 Task: Add a field from the Popular template Effort Level with name TrackForge.
Action: Mouse moved to (111, 473)
Screenshot: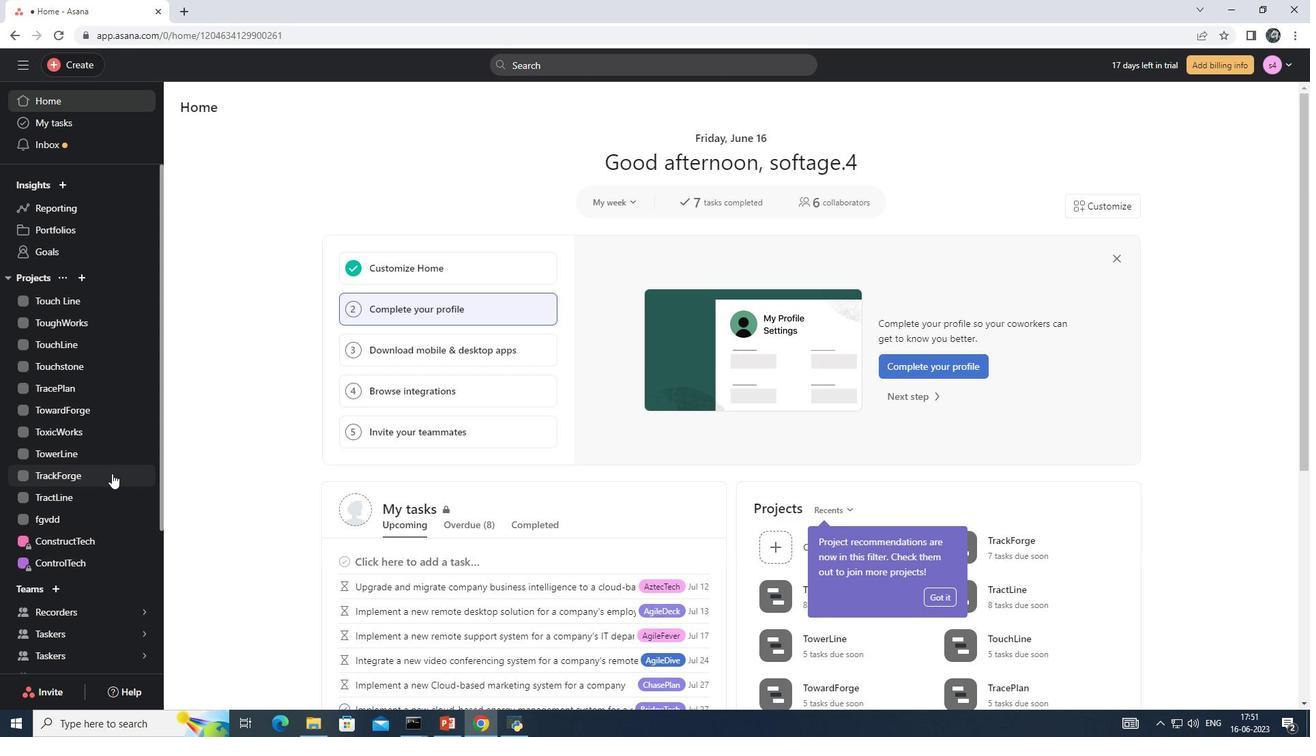
Action: Mouse pressed left at (111, 473)
Screenshot: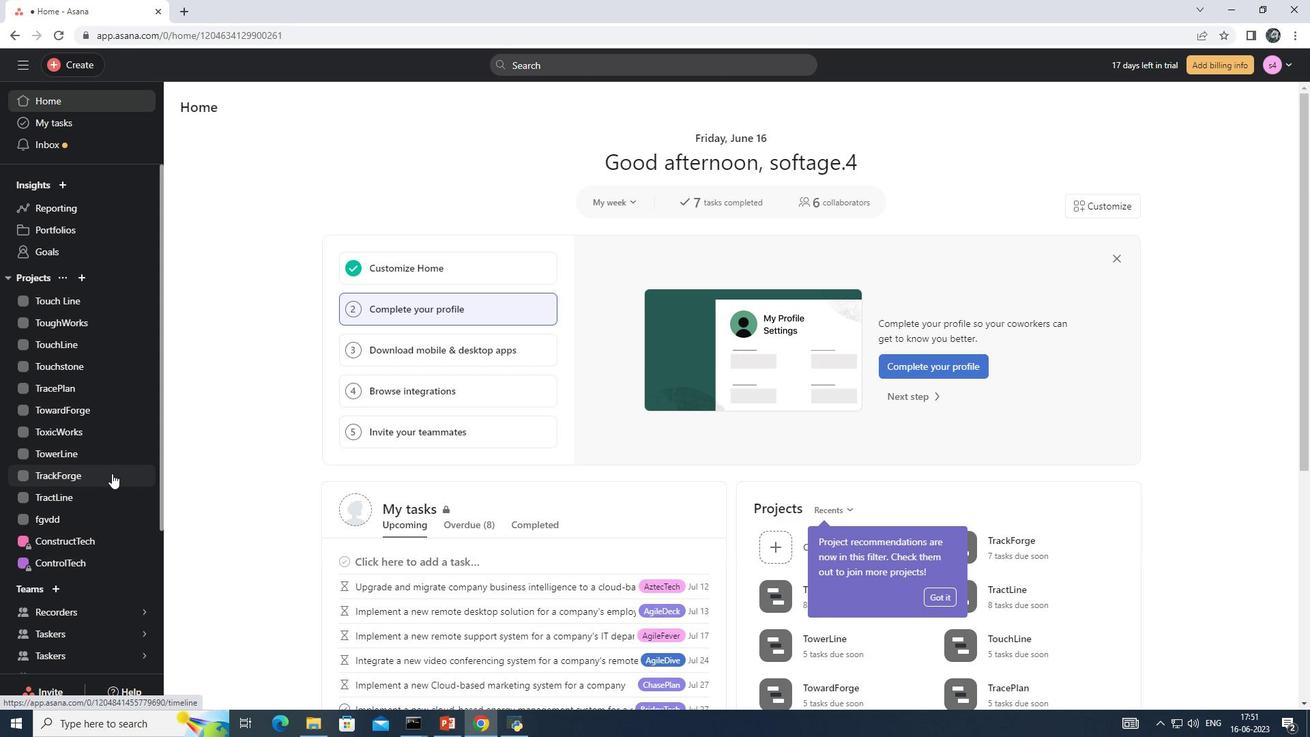 
Action: Mouse moved to (249, 142)
Screenshot: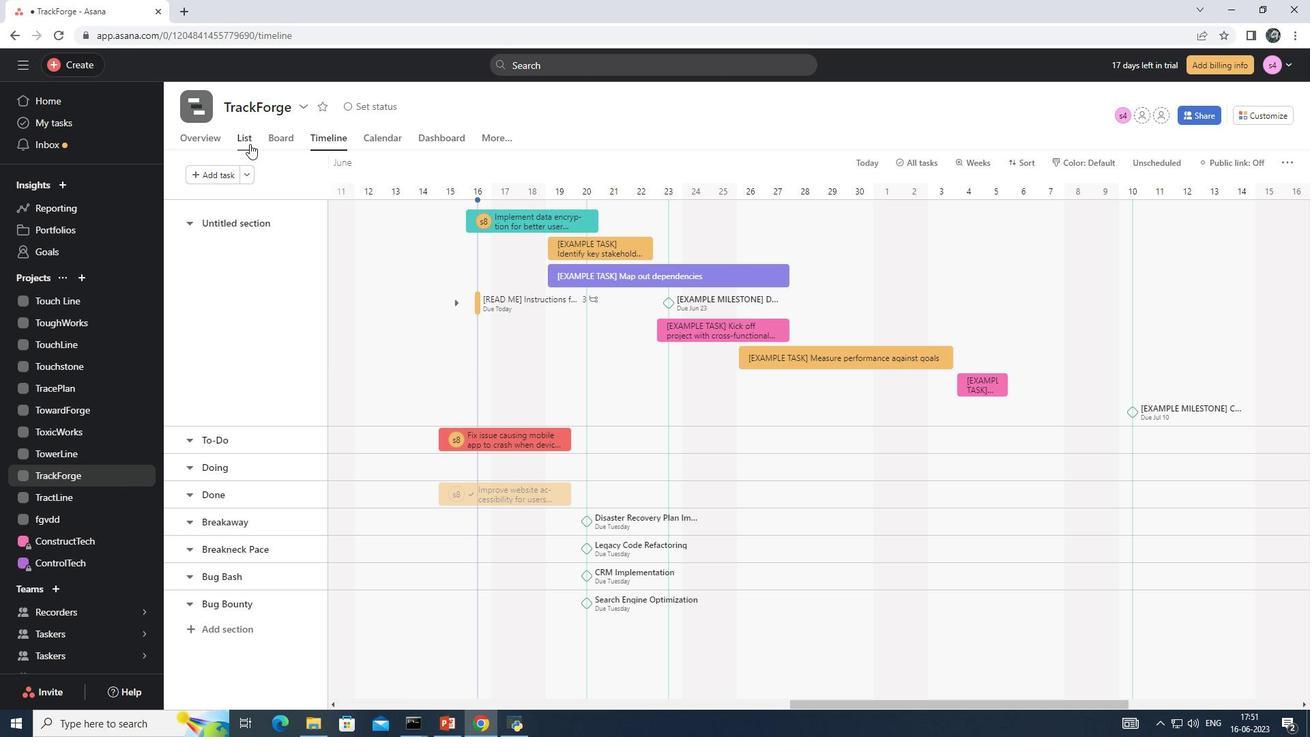 
Action: Mouse pressed left at (249, 142)
Screenshot: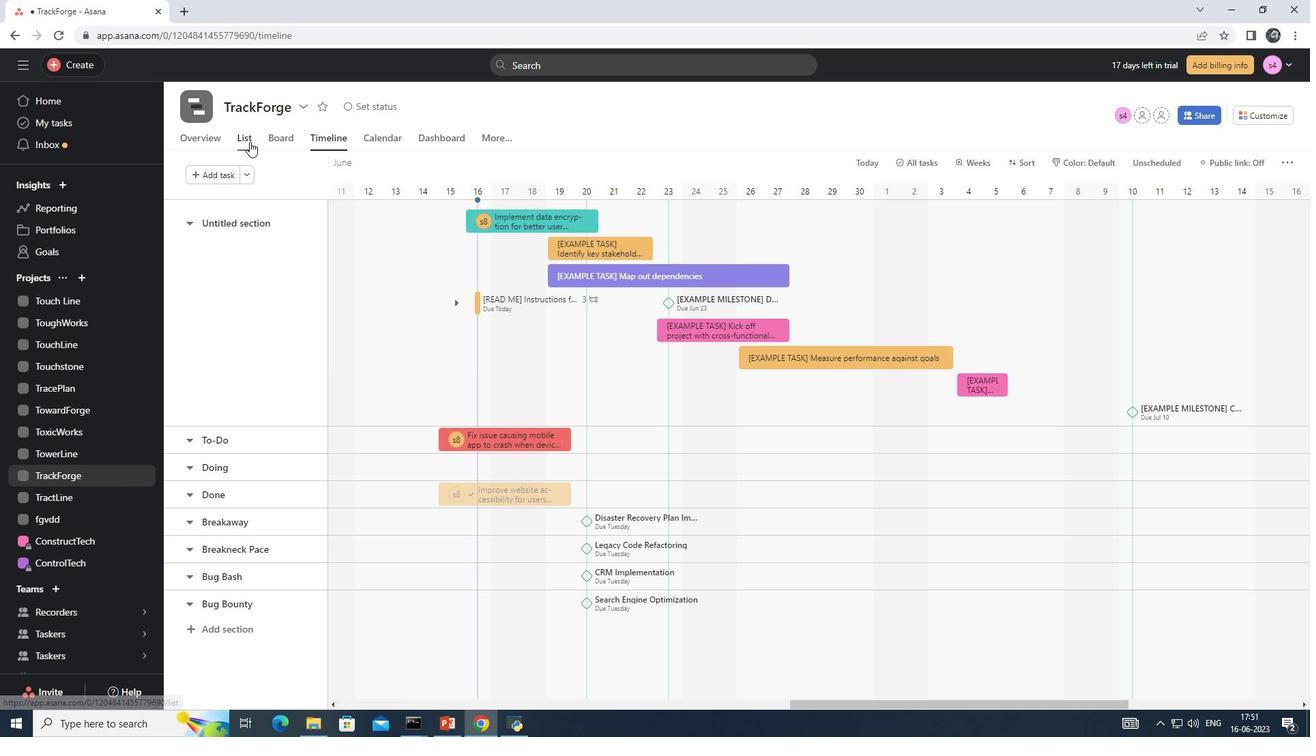 
Action: Mouse moved to (1022, 199)
Screenshot: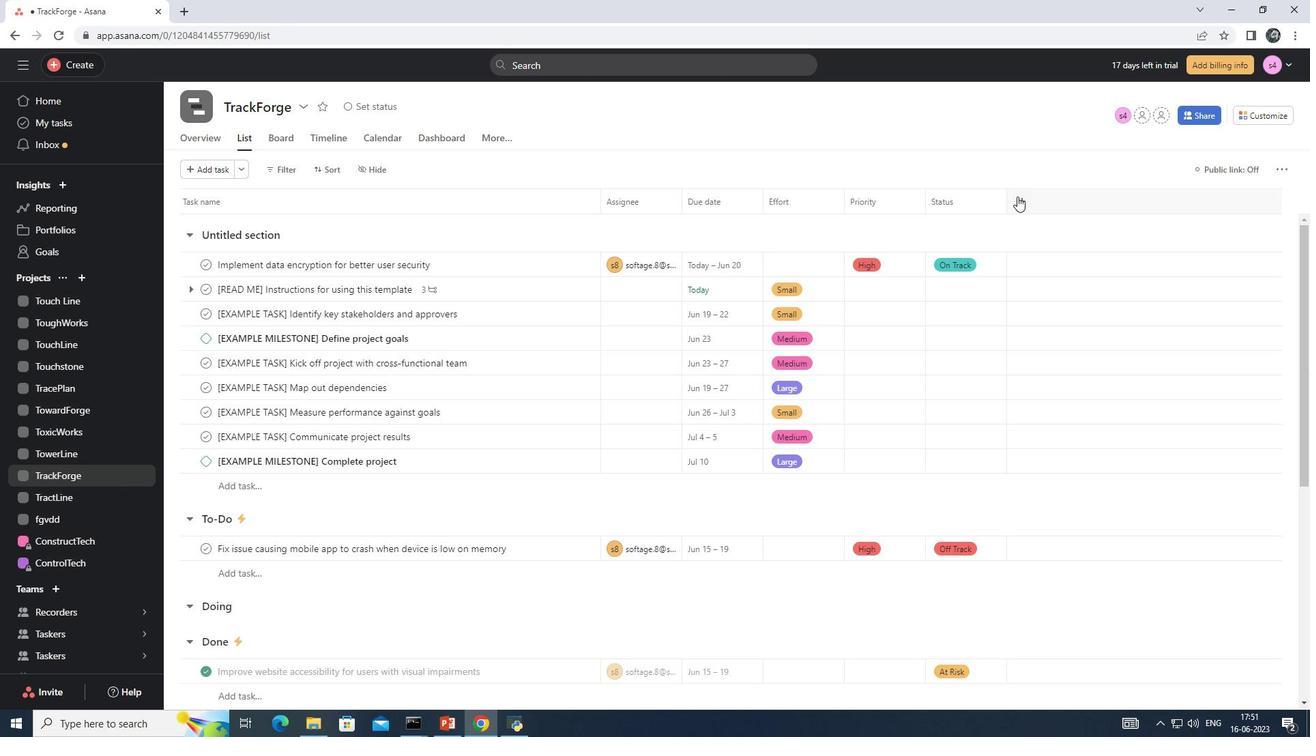 
Action: Mouse pressed left at (1022, 199)
Screenshot: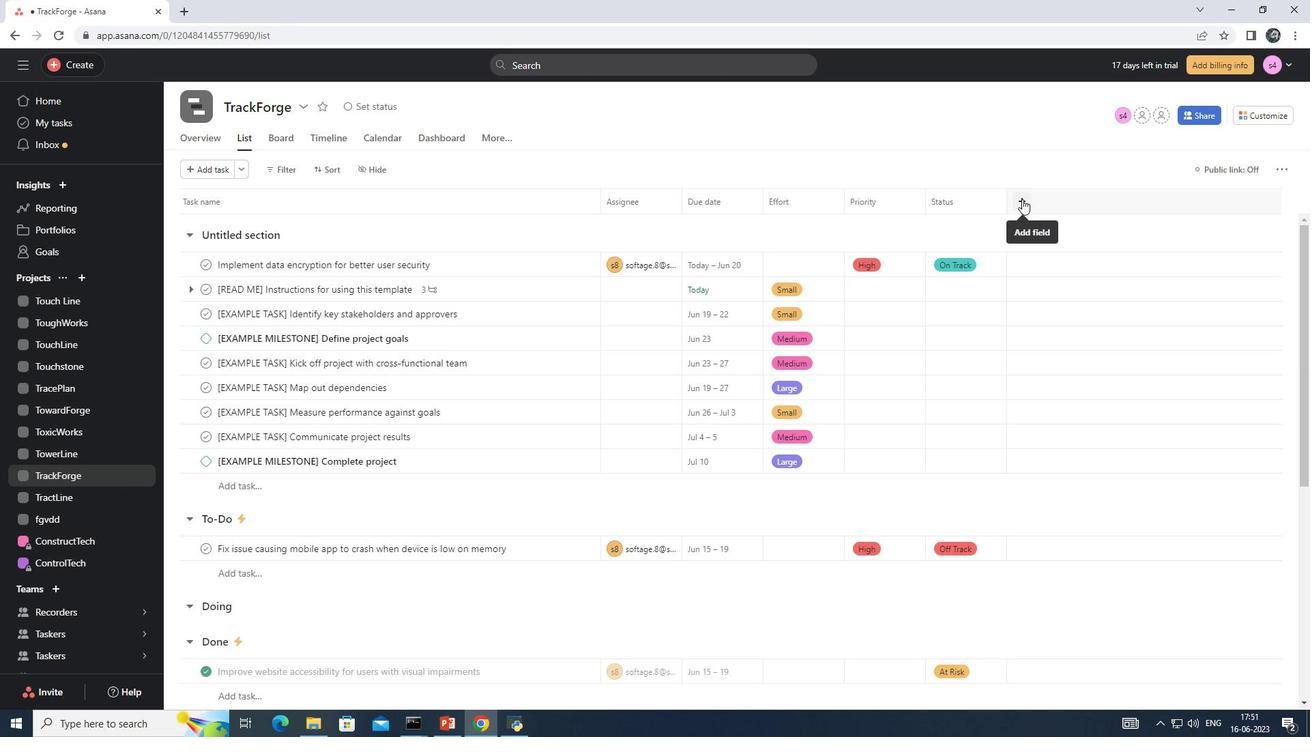 
Action: Mouse moved to (1089, 277)
Screenshot: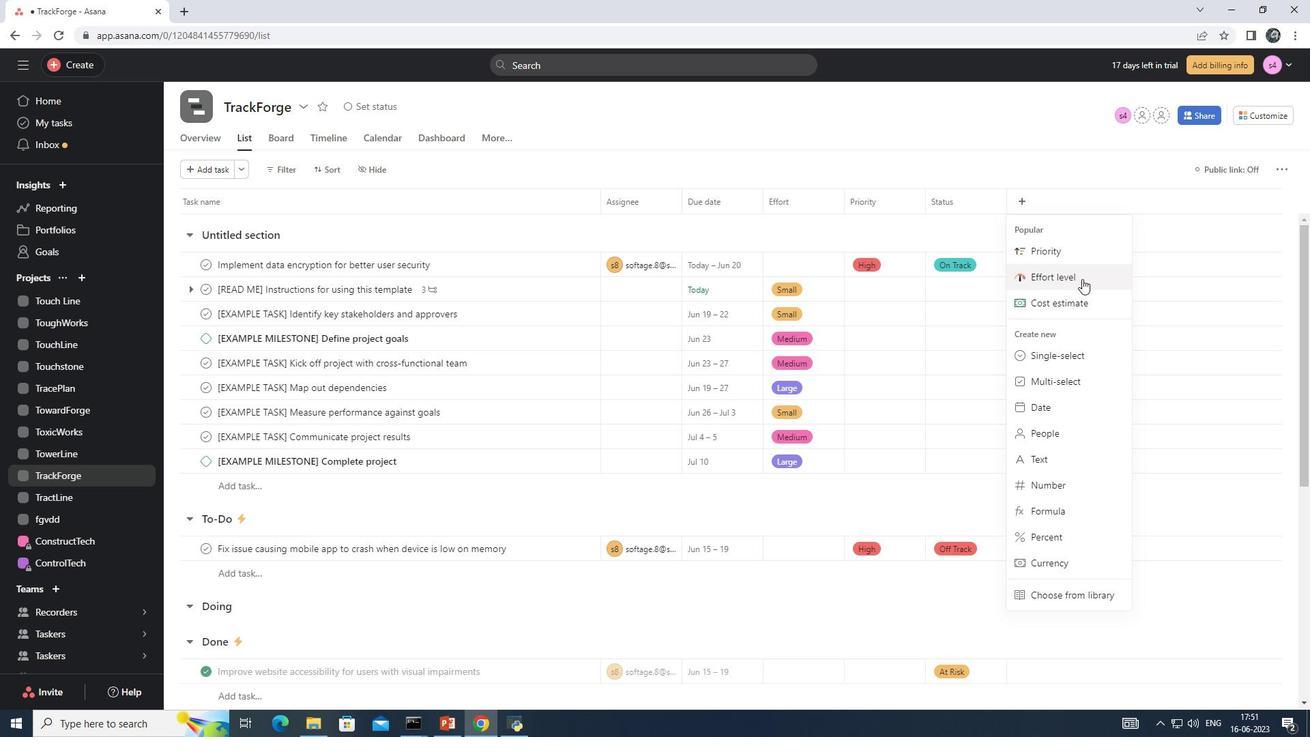 
Action: Mouse pressed left at (1089, 277)
Screenshot: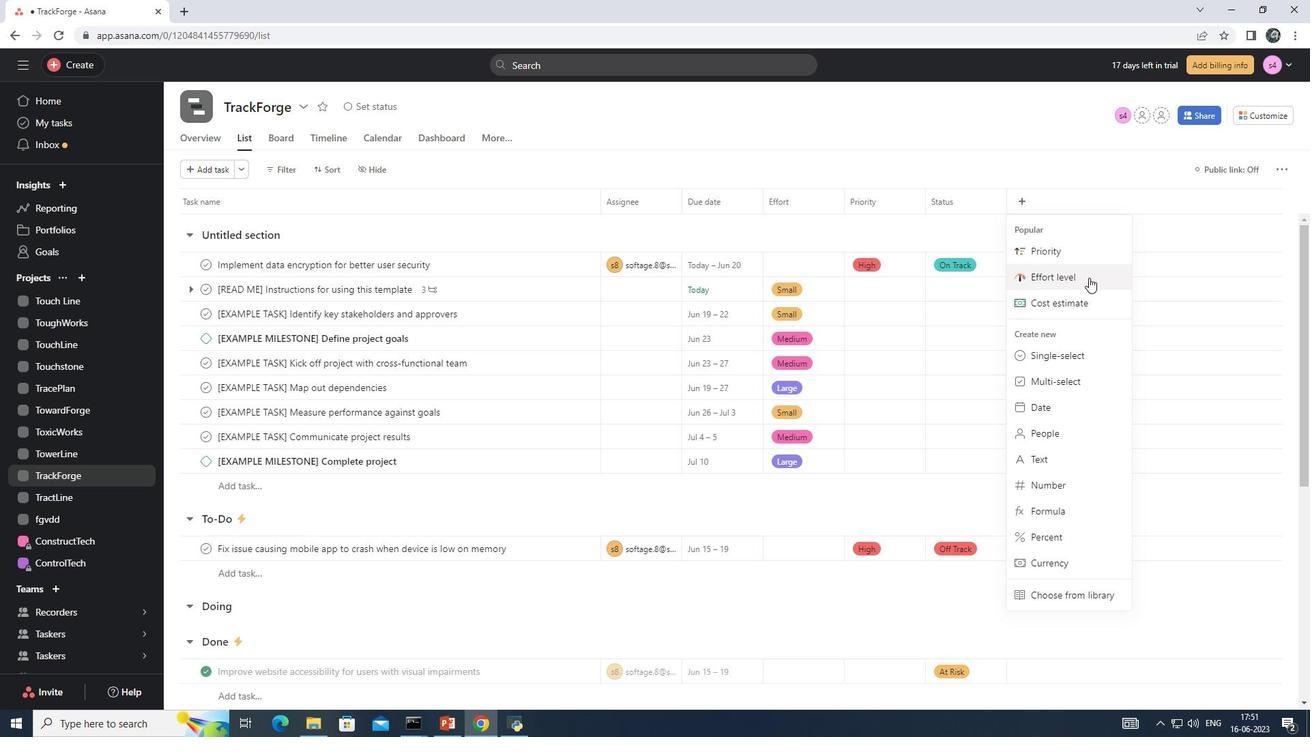
Action: Mouse moved to (581, 188)
Screenshot: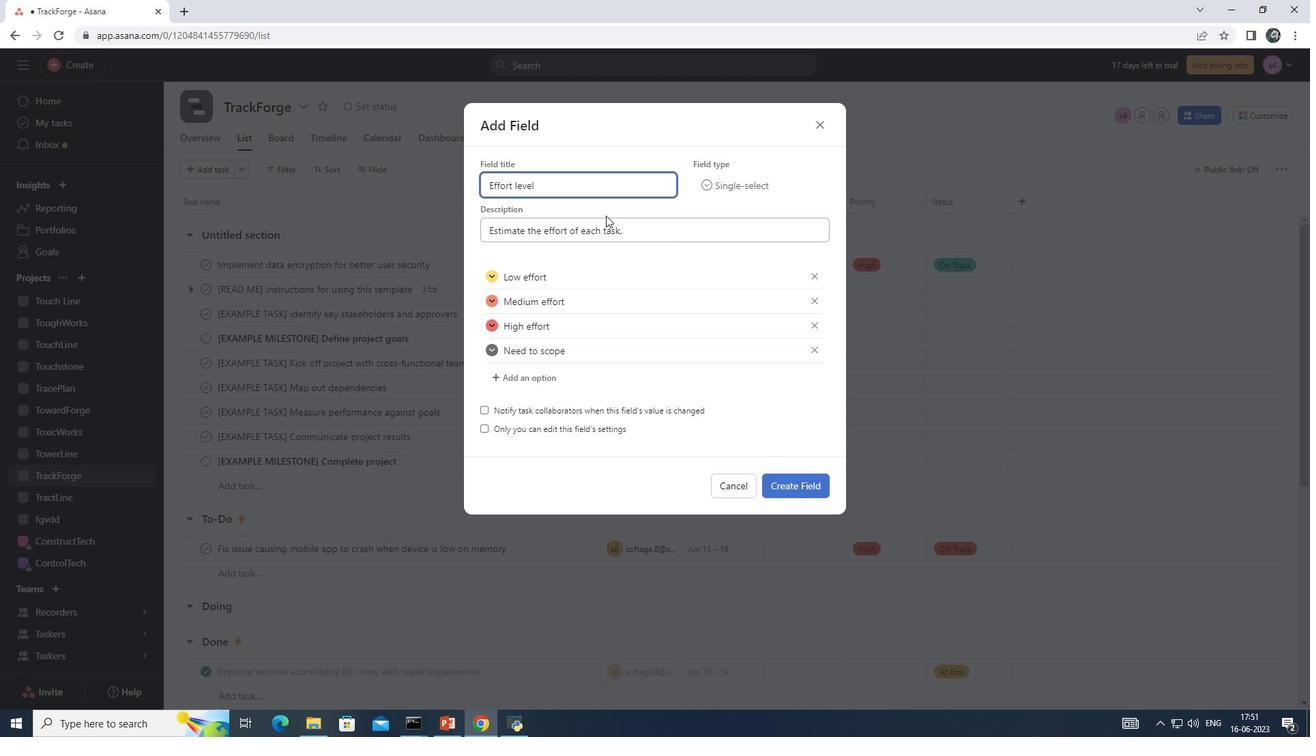 
Action: Key pressed <Key.backspace><Key.backspace><Key.backspace><Key.backspace><Key.backspace><Key.backspace><Key.backspace><Key.backspace><Key.backspace><Key.backspace><Key.backspace><Key.backspace><Key.backspace><Key.backspace><Key.backspace><Key.backspace><Key.backspace><Key.backspace><Key.backspace><Key.shift>Track<Key.space><Key.backspace><Key.shift>Forge
Screenshot: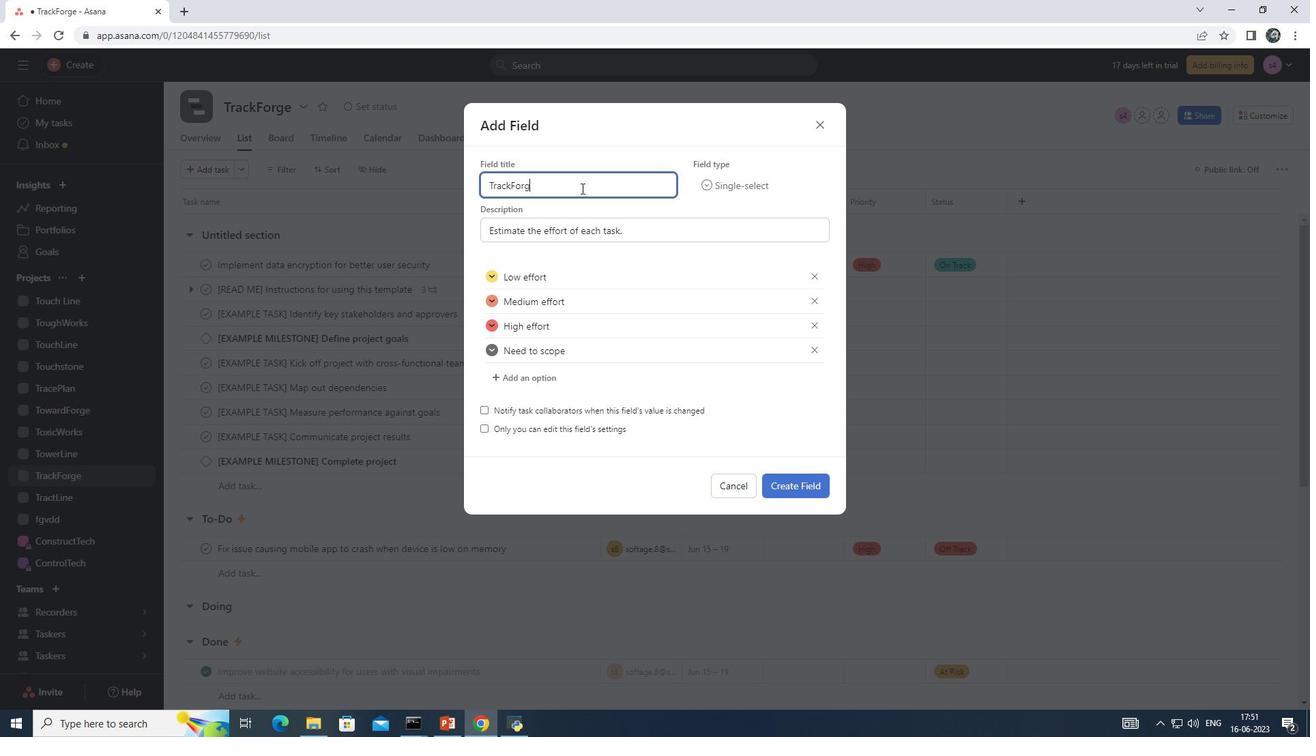 
Action: Mouse moved to (804, 480)
Screenshot: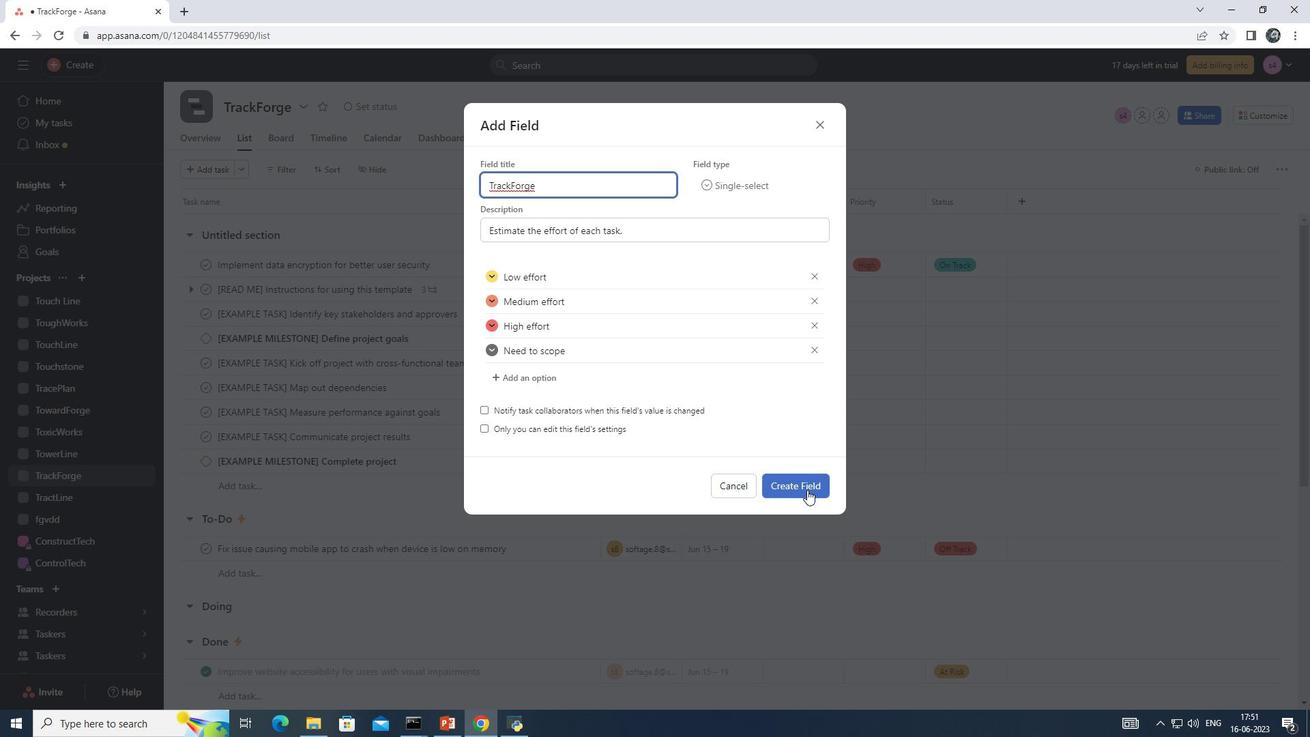 
Action: Mouse pressed left at (804, 480)
Screenshot: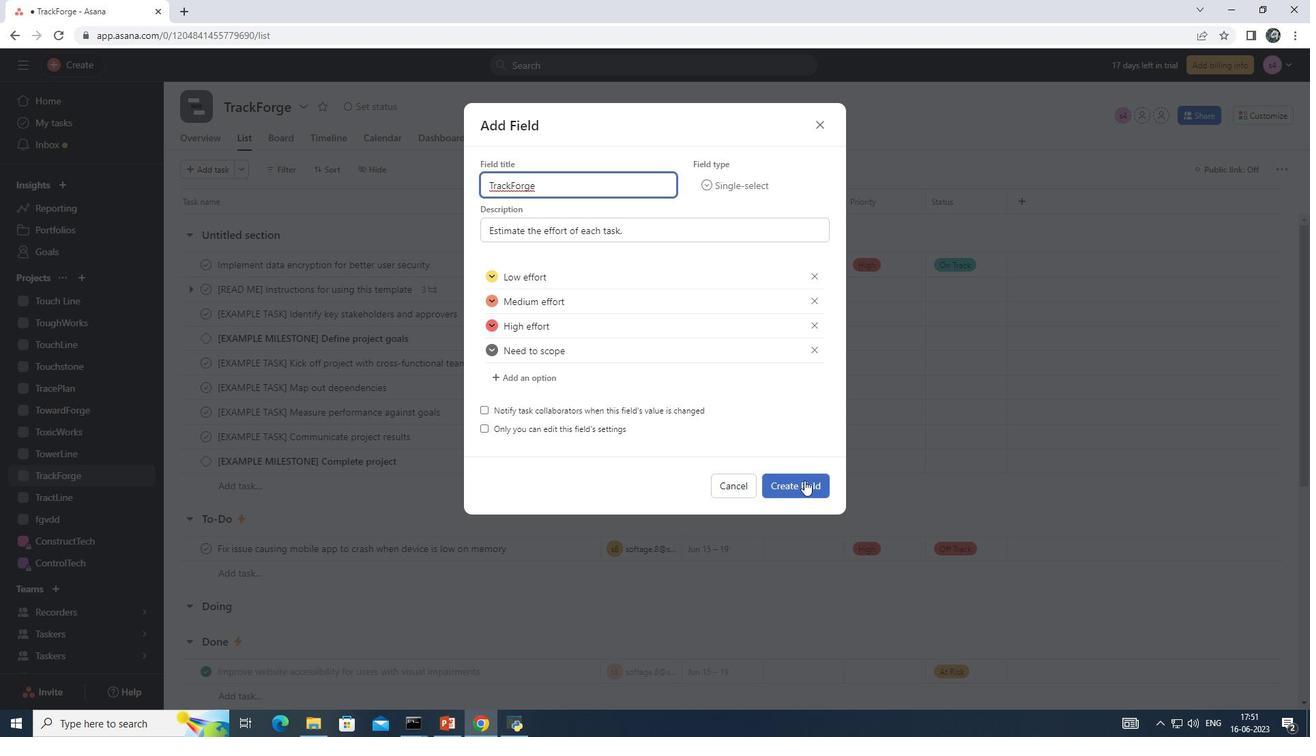 
